 Task: Select personal as the website type.
Action: Mouse moved to (700, 72)
Screenshot: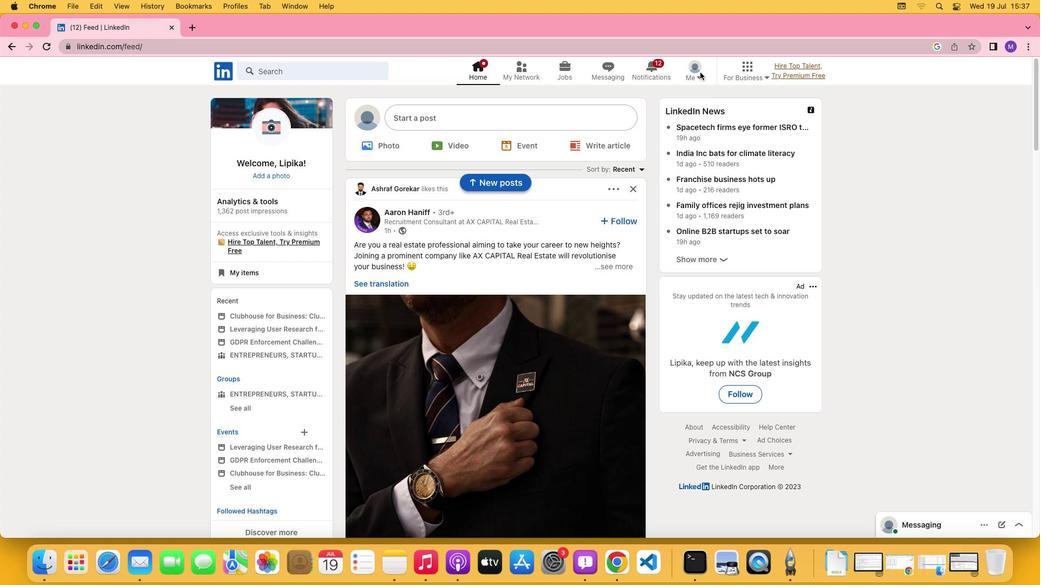 
Action: Mouse pressed left at (700, 72)
Screenshot: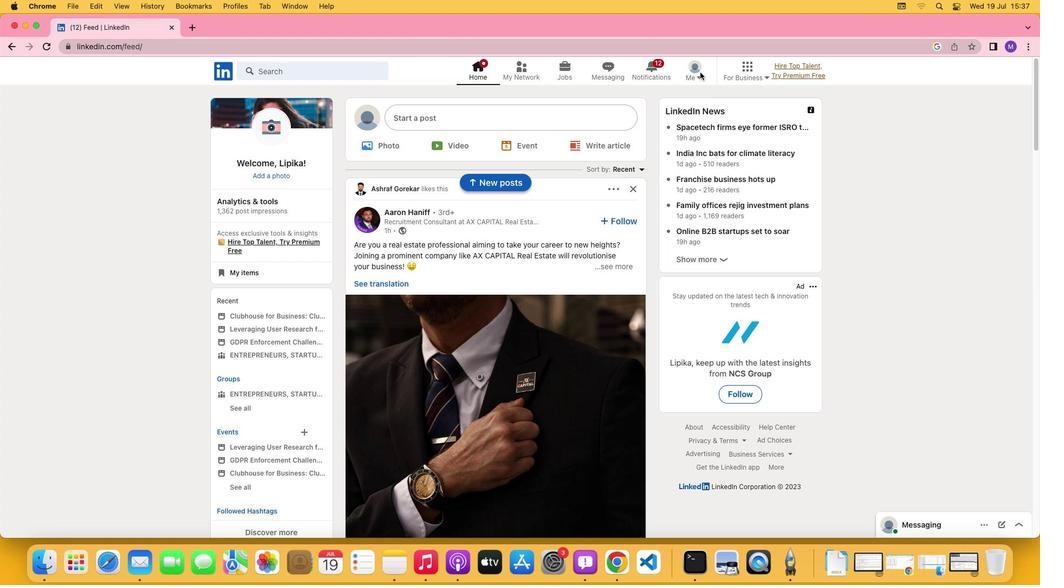 
Action: Mouse moved to (699, 75)
Screenshot: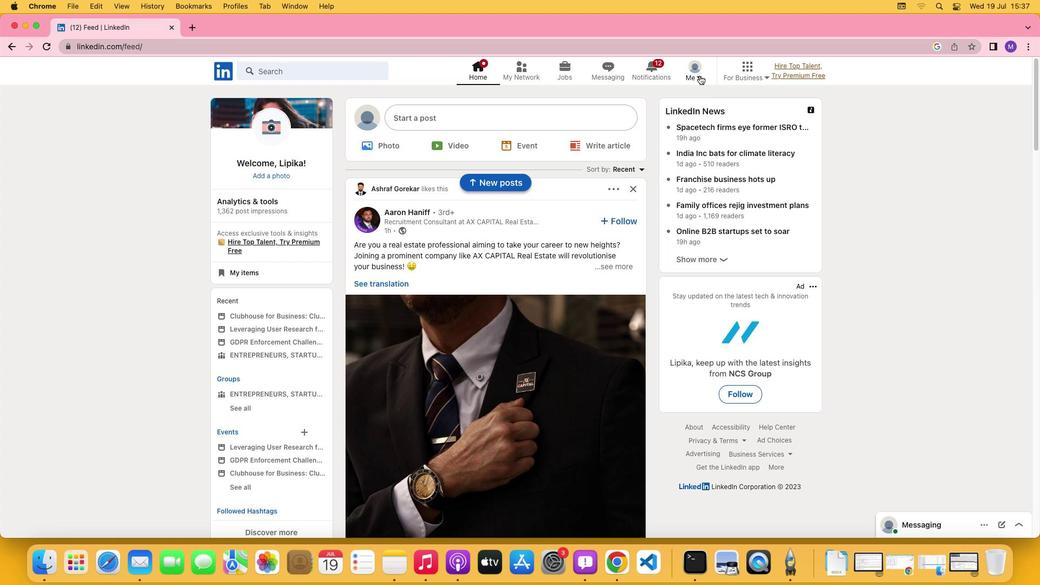 
Action: Mouse pressed left at (699, 75)
Screenshot: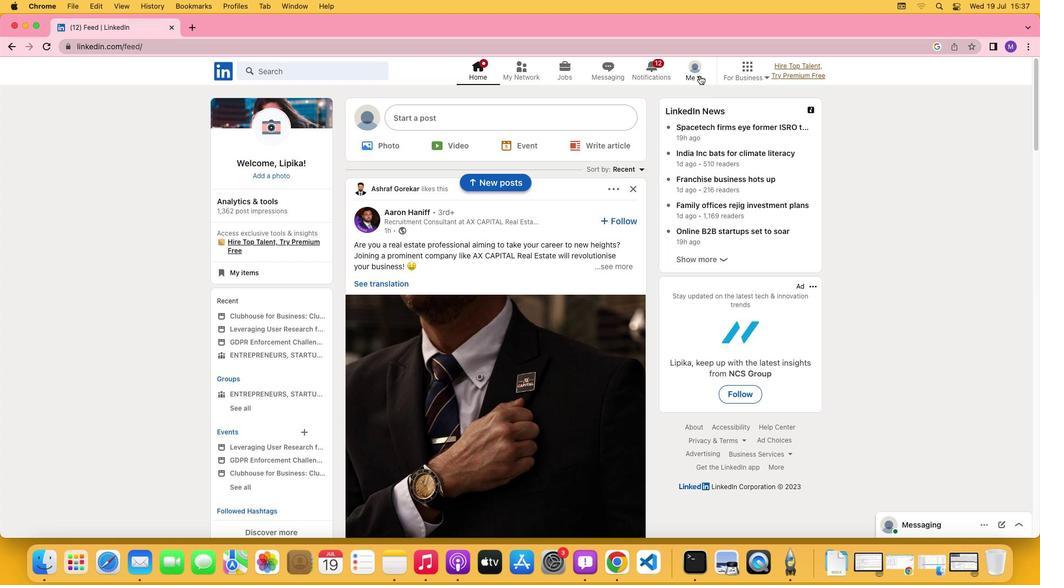 
Action: Mouse moved to (675, 134)
Screenshot: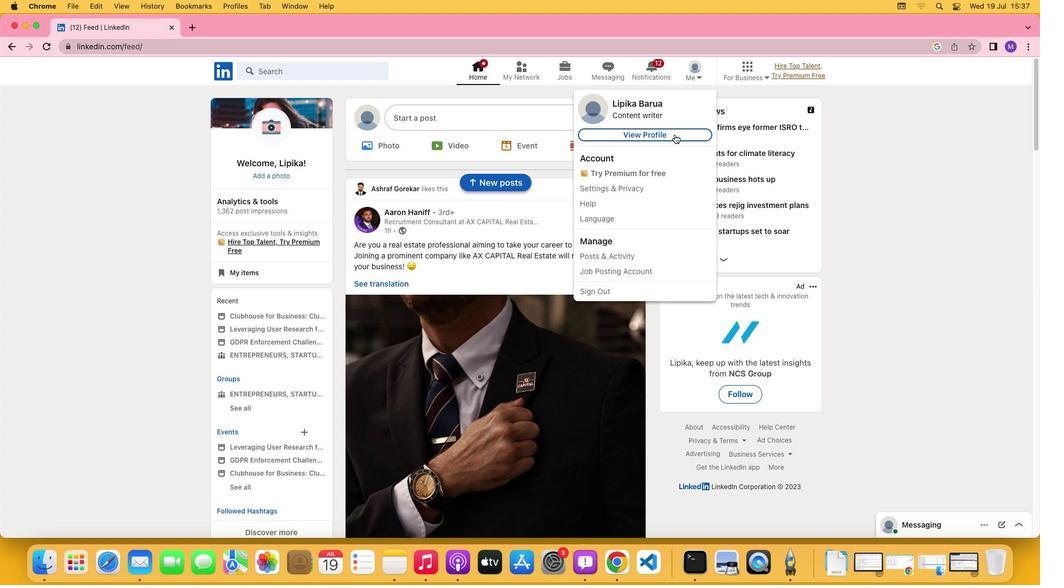 
Action: Mouse pressed left at (675, 134)
Screenshot: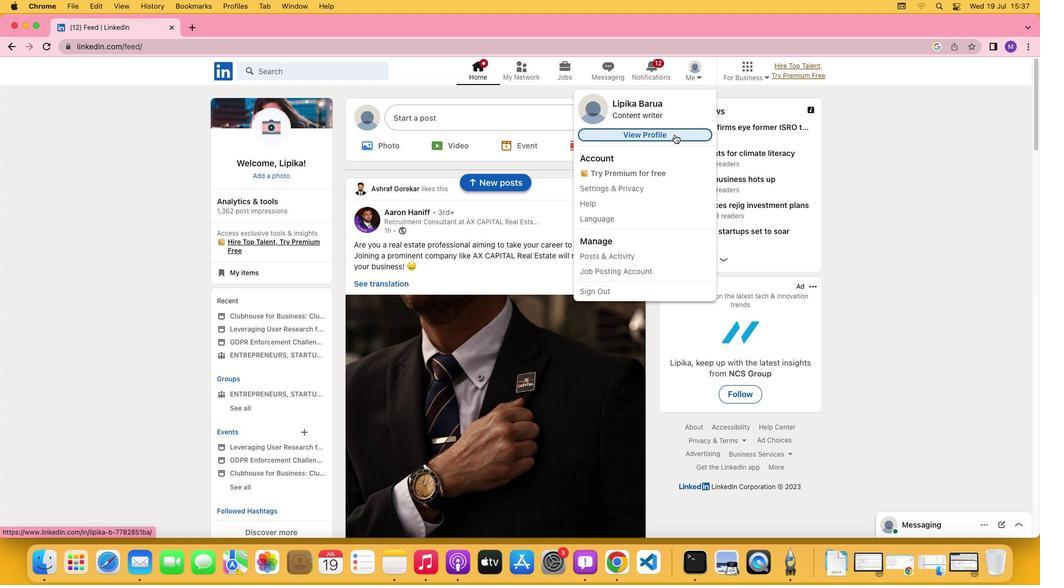
Action: Mouse moved to (352, 350)
Screenshot: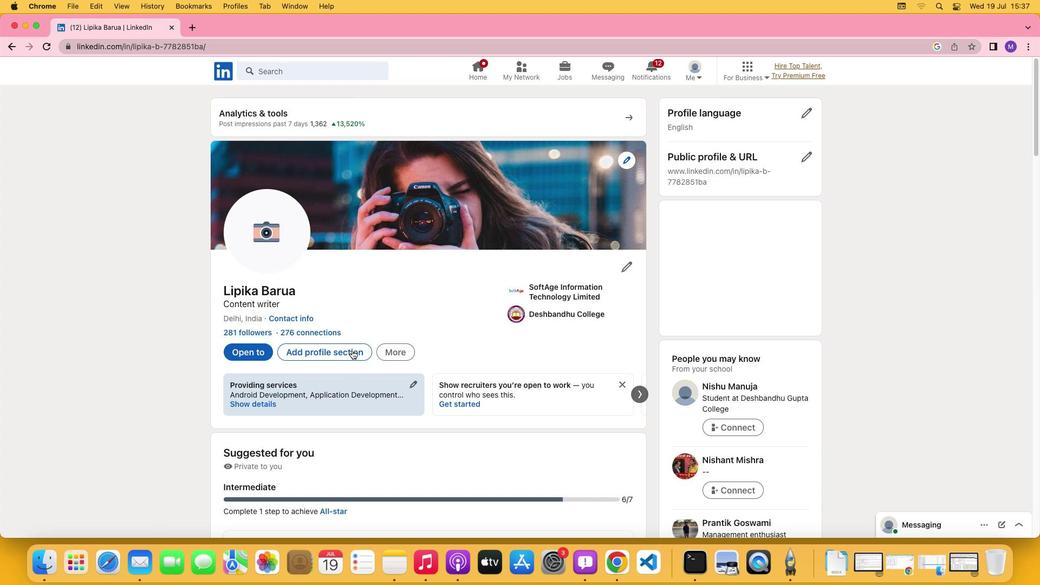
Action: Mouse pressed left at (352, 350)
Screenshot: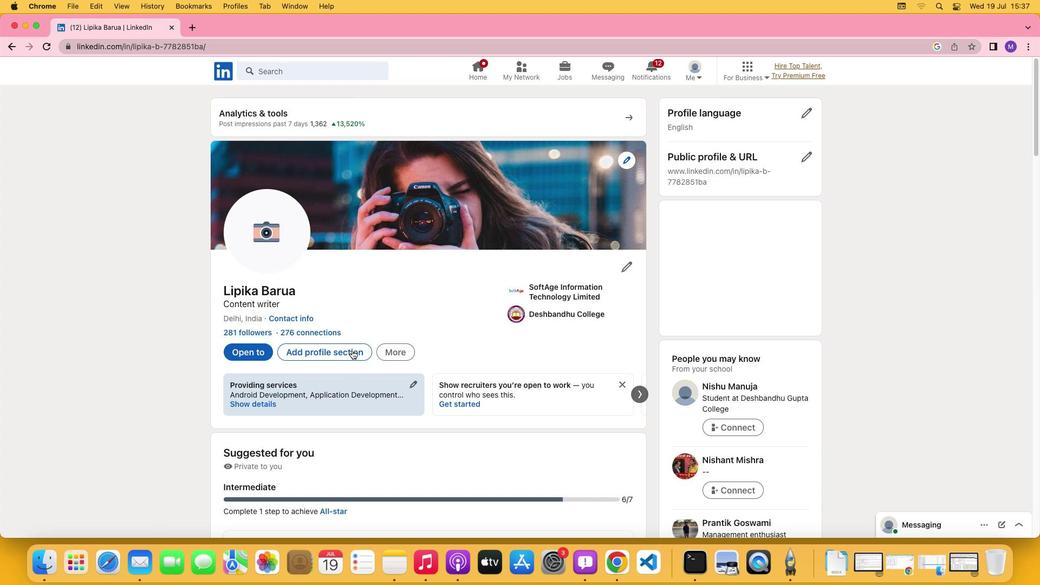 
Action: Mouse moved to (404, 326)
Screenshot: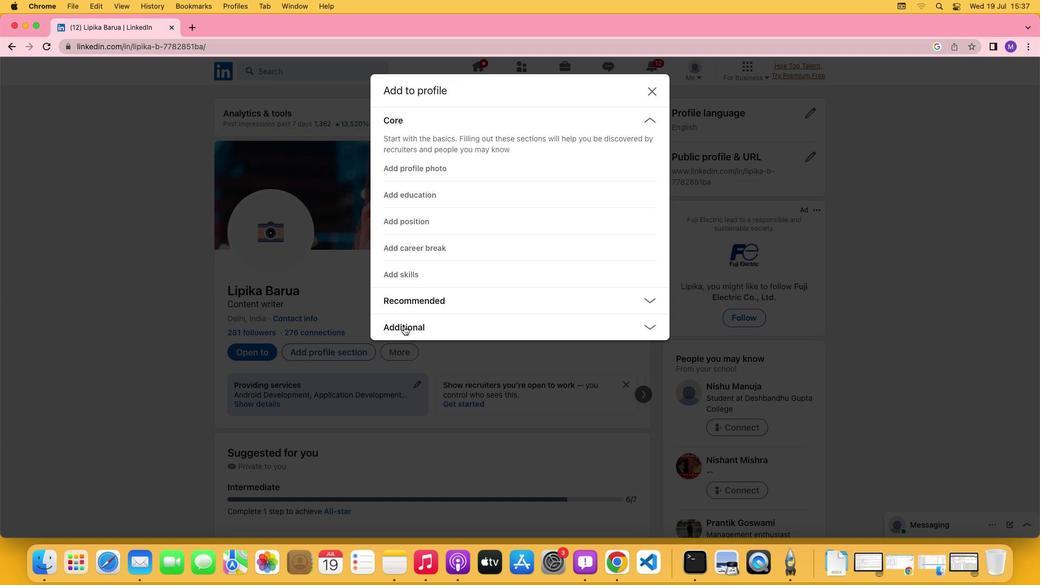 
Action: Mouse pressed left at (404, 326)
Screenshot: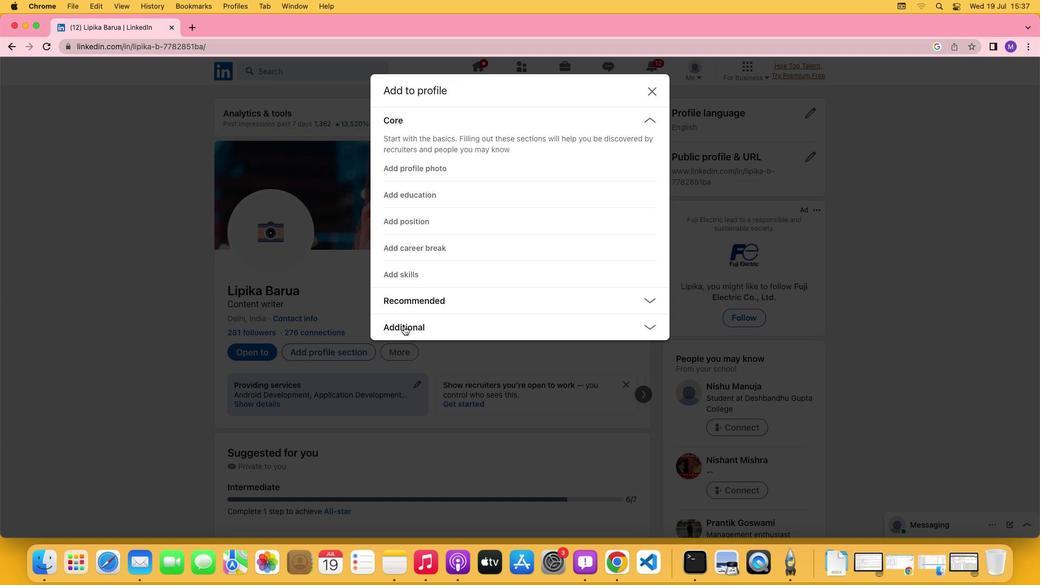 
Action: Mouse moved to (405, 431)
Screenshot: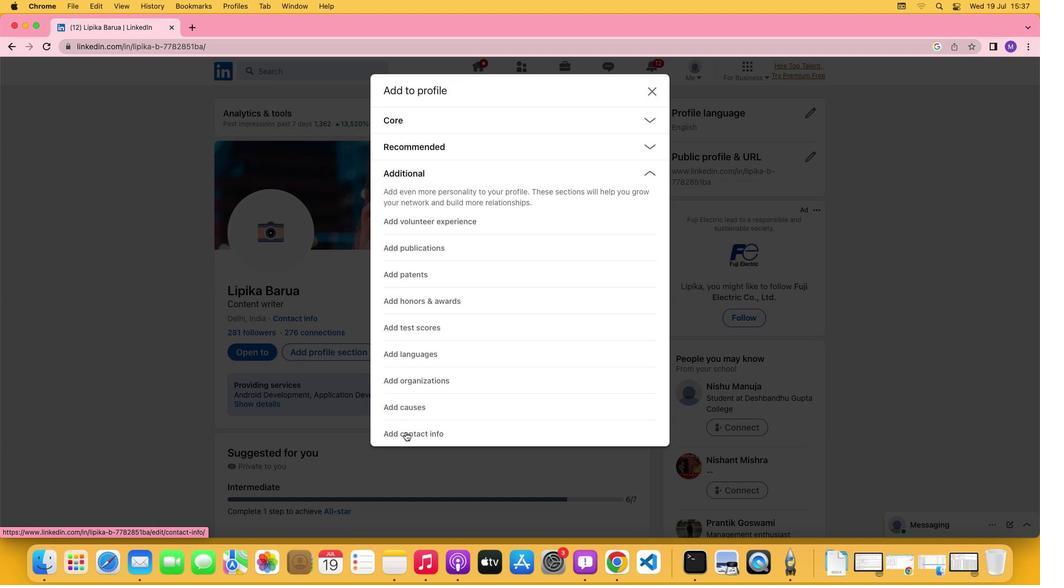 
Action: Mouse pressed left at (405, 431)
Screenshot: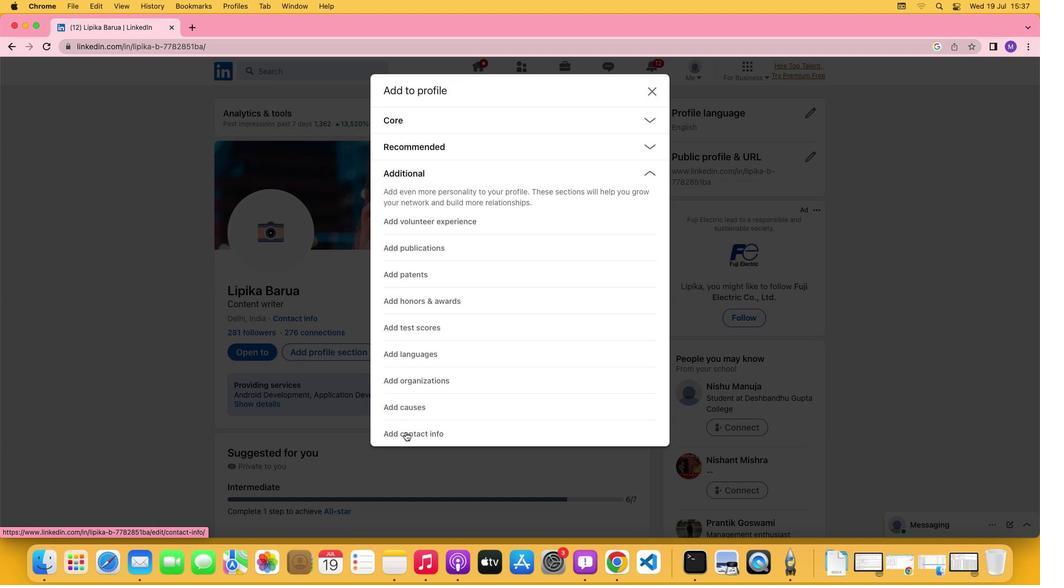 
Action: Mouse moved to (451, 373)
Screenshot: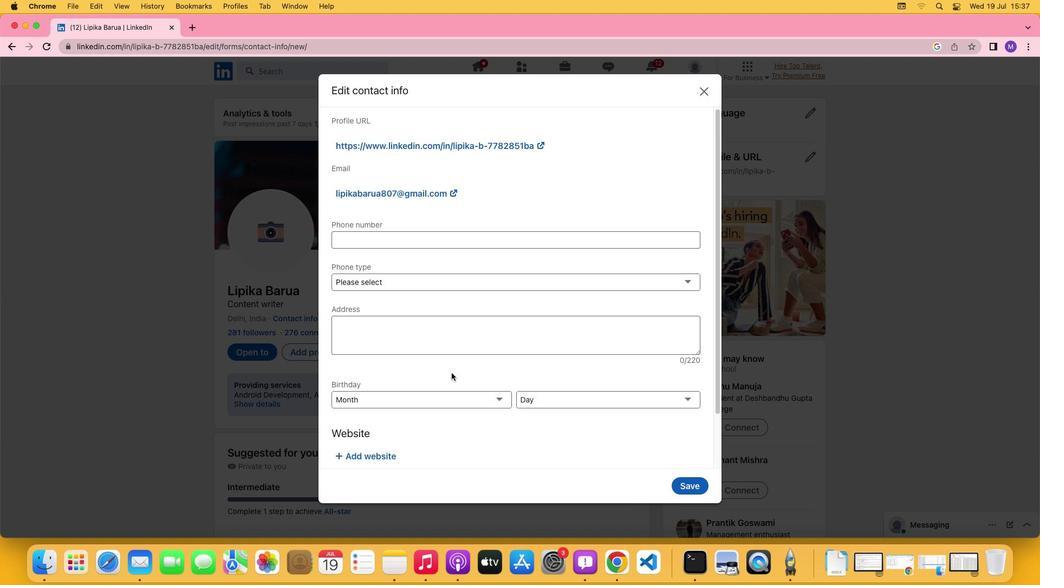 
Action: Mouse scrolled (451, 373) with delta (0, 0)
Screenshot: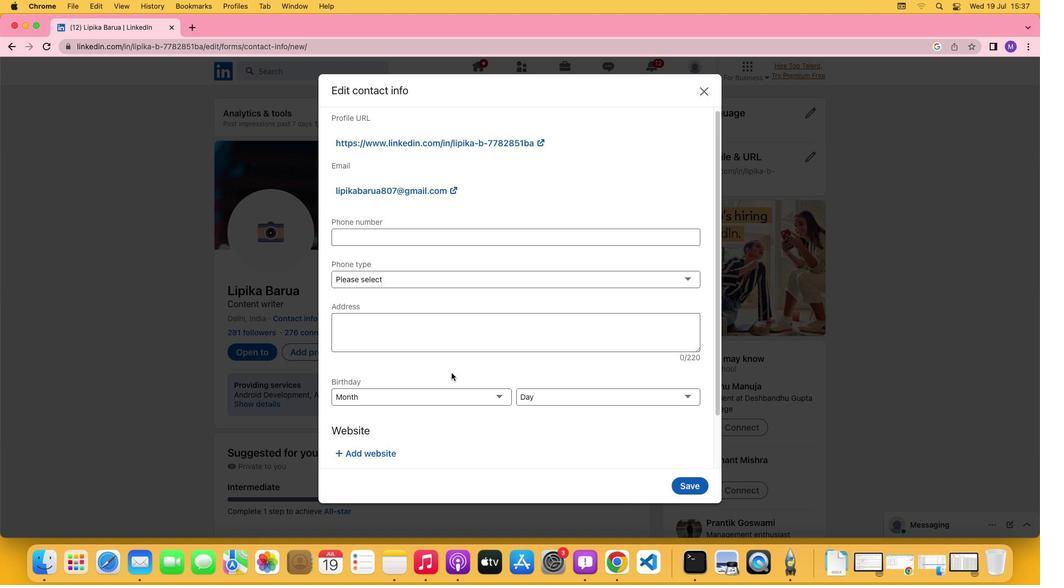 
Action: Mouse scrolled (451, 373) with delta (0, 0)
Screenshot: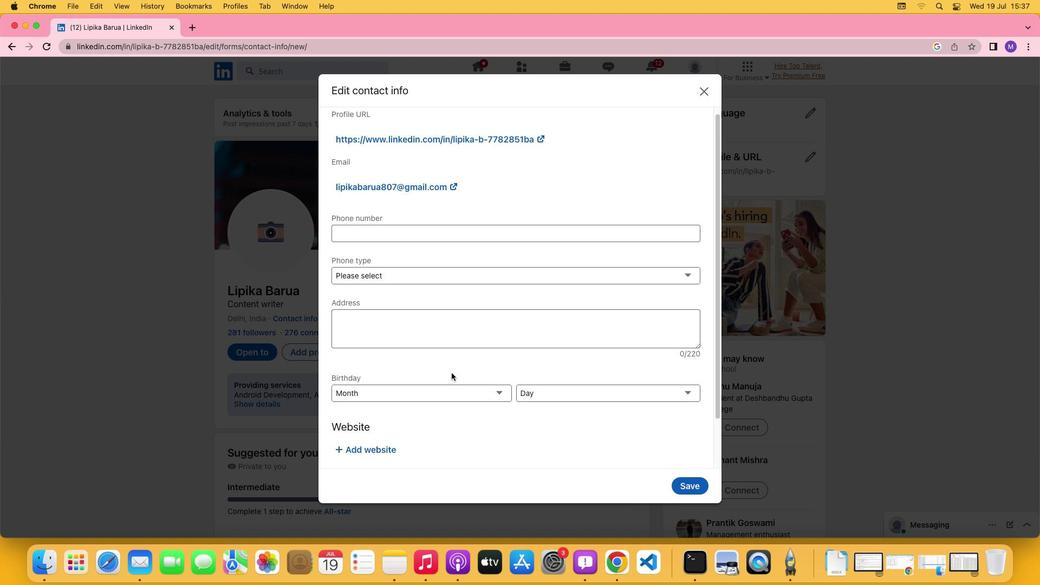 
Action: Mouse scrolled (451, 373) with delta (0, 0)
Screenshot: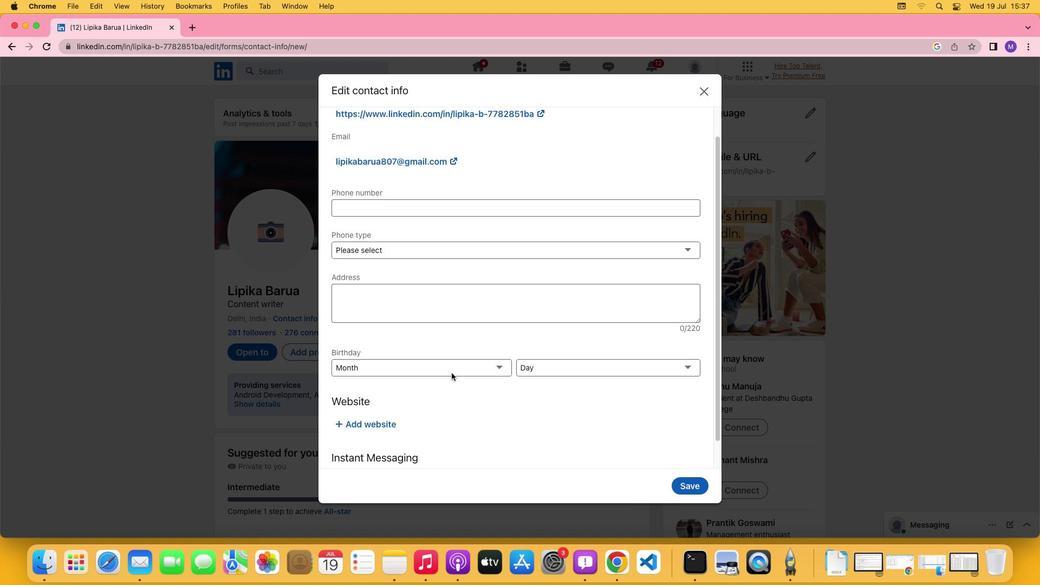 
Action: Mouse scrolled (451, 373) with delta (0, 0)
Screenshot: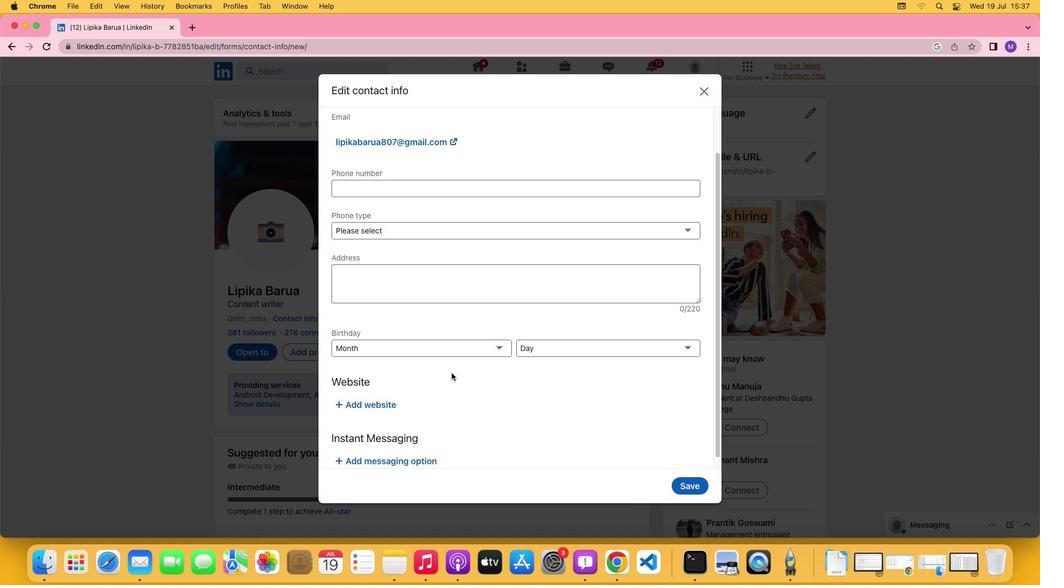 
Action: Mouse scrolled (451, 373) with delta (0, 0)
Screenshot: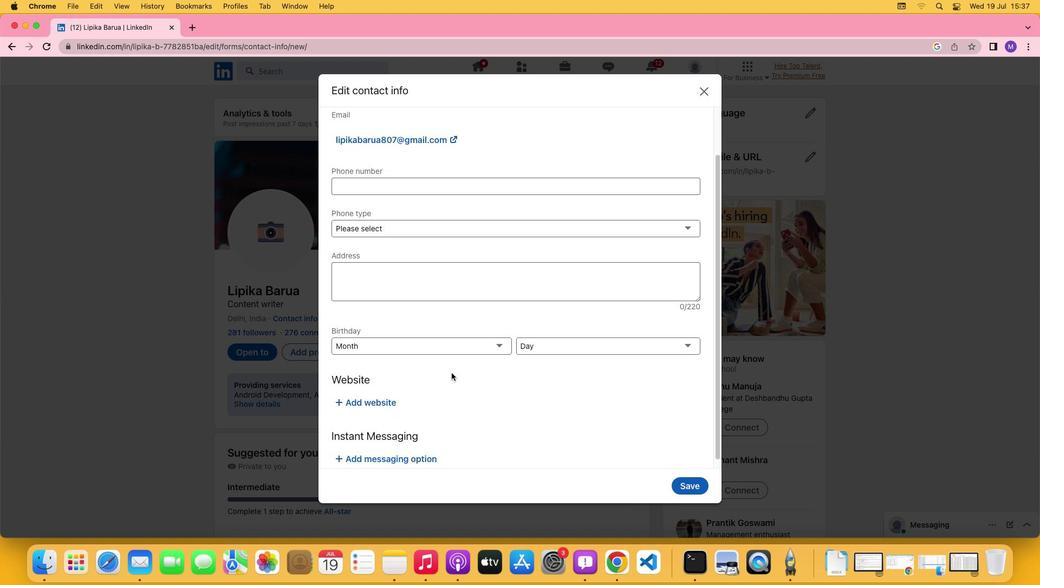 
Action: Mouse scrolled (451, 373) with delta (0, 0)
Screenshot: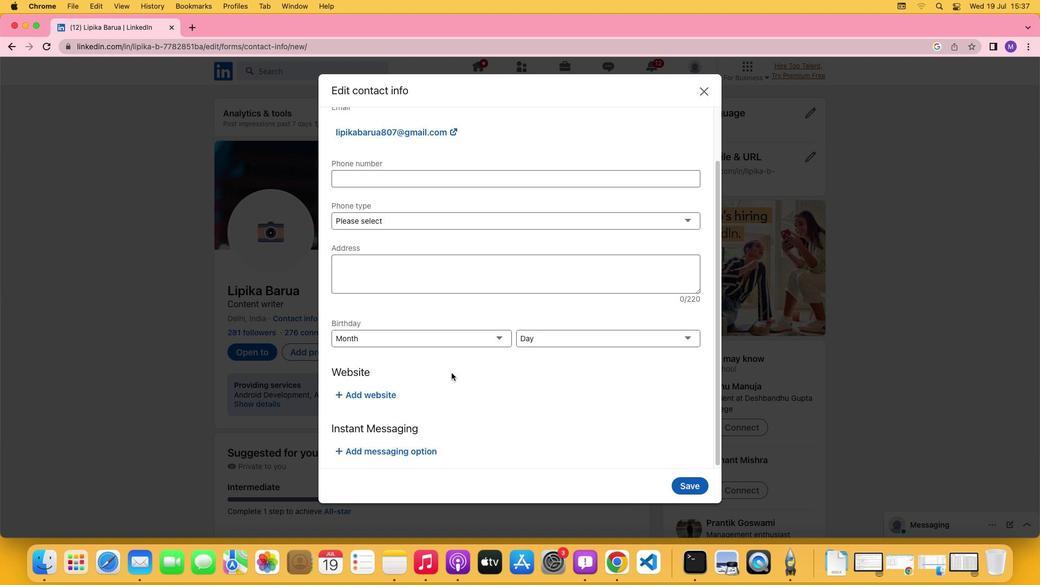 
Action: Mouse scrolled (451, 373) with delta (0, 0)
Screenshot: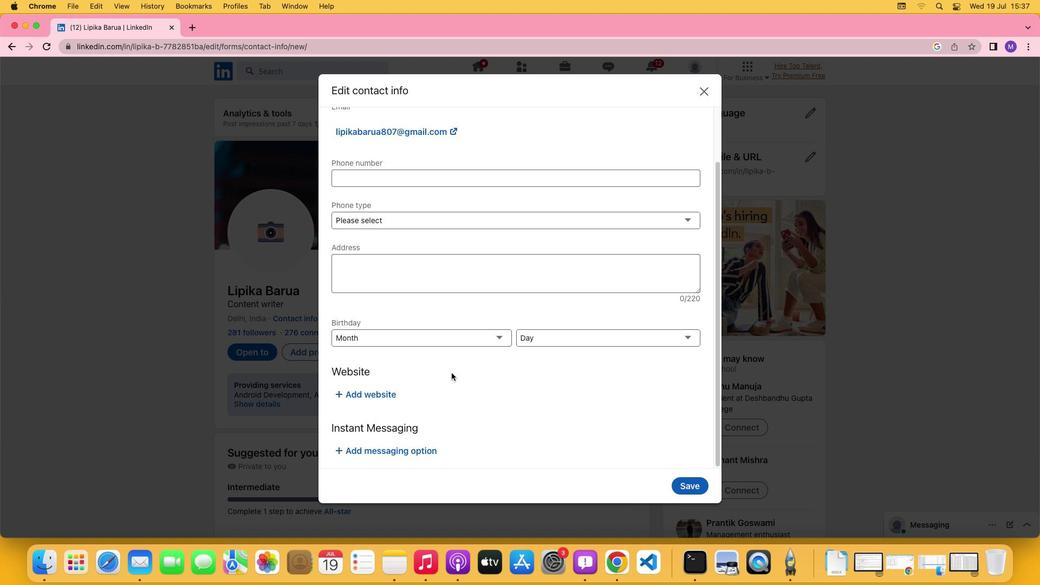 
Action: Mouse scrolled (451, 373) with delta (0, 0)
Screenshot: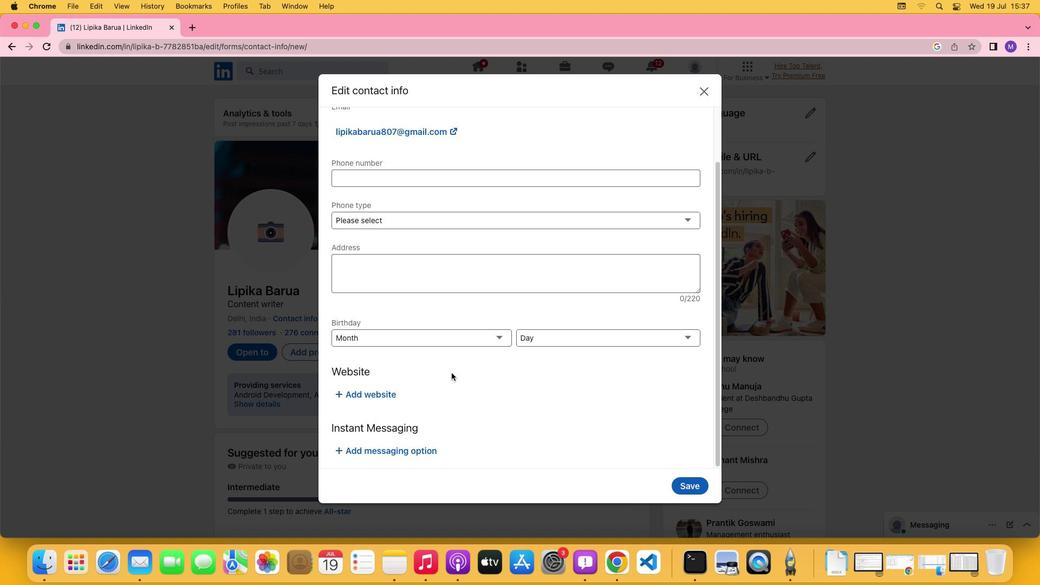 
Action: Mouse scrolled (451, 373) with delta (0, 0)
Screenshot: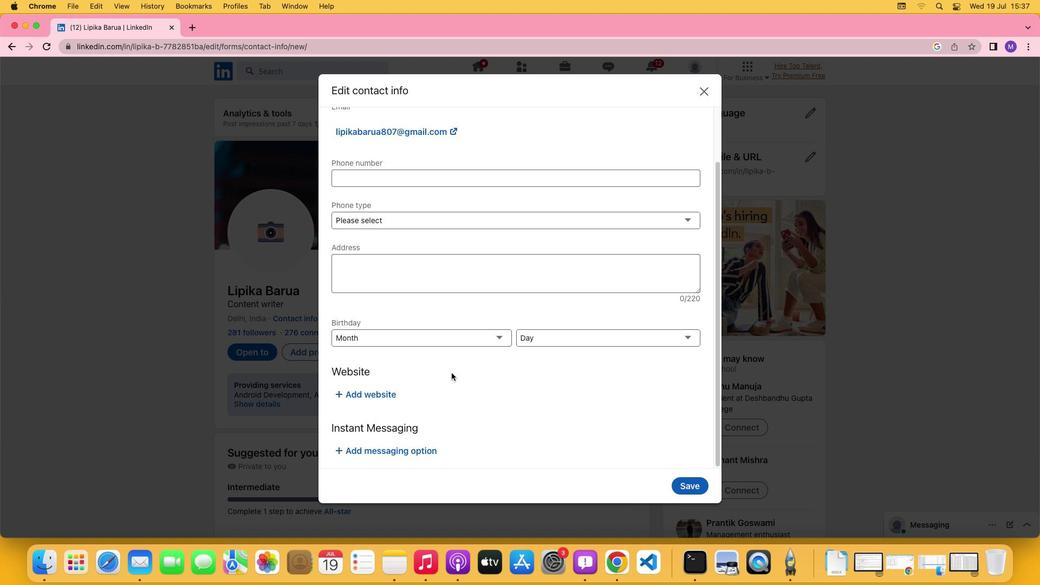 
Action: Mouse scrolled (451, 373) with delta (0, -1)
Screenshot: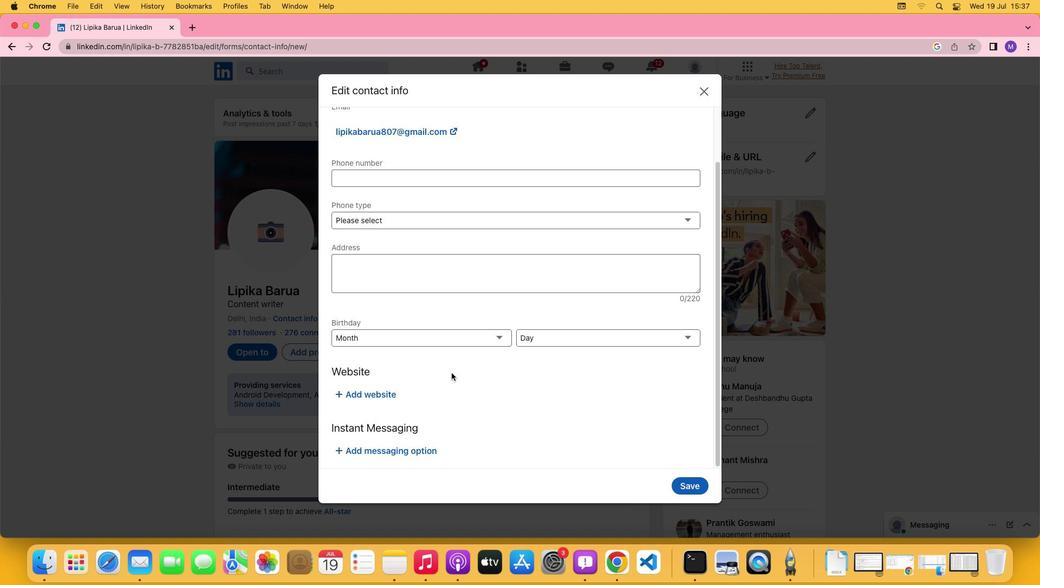 
Action: Mouse moved to (377, 395)
Screenshot: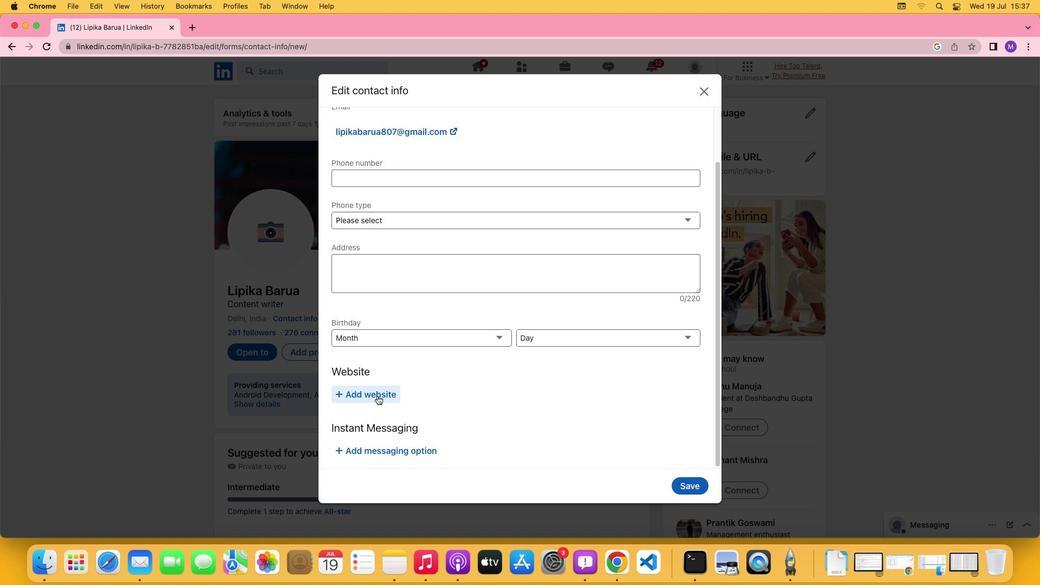 
Action: Mouse pressed left at (377, 395)
Screenshot: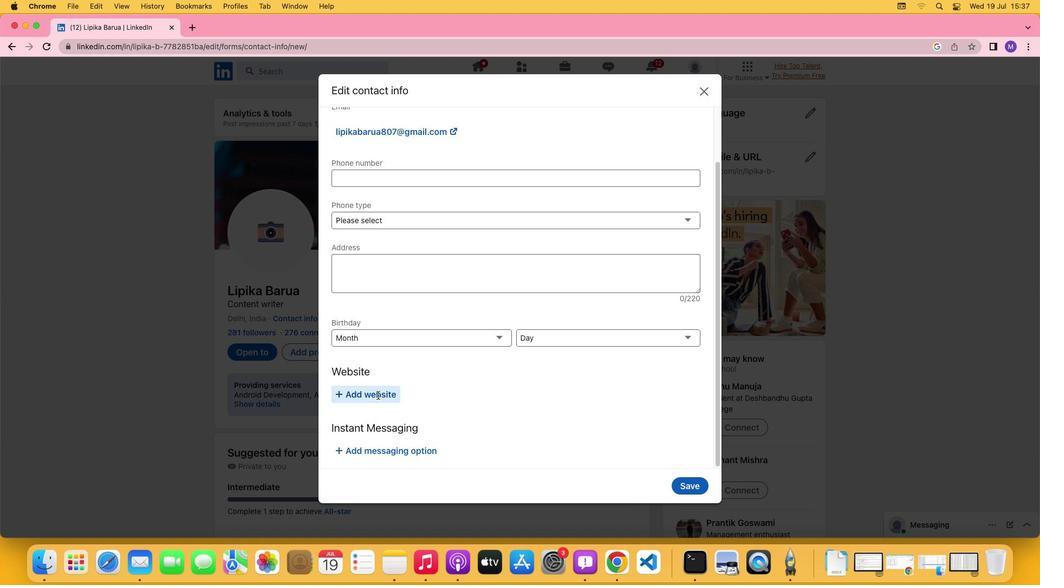 
Action: Mouse moved to (466, 408)
Screenshot: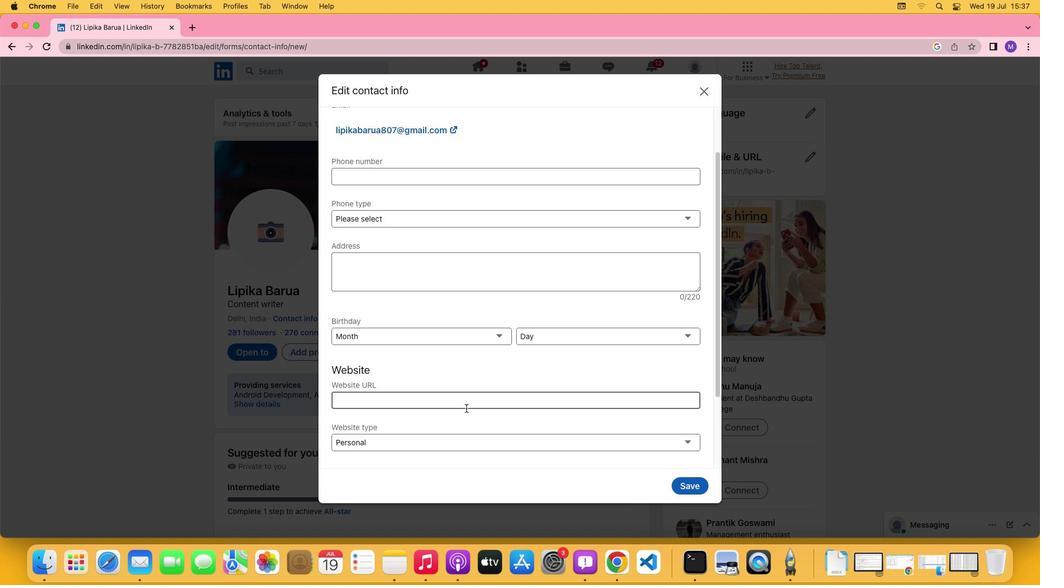 
Action: Mouse scrolled (466, 408) with delta (0, 0)
Screenshot: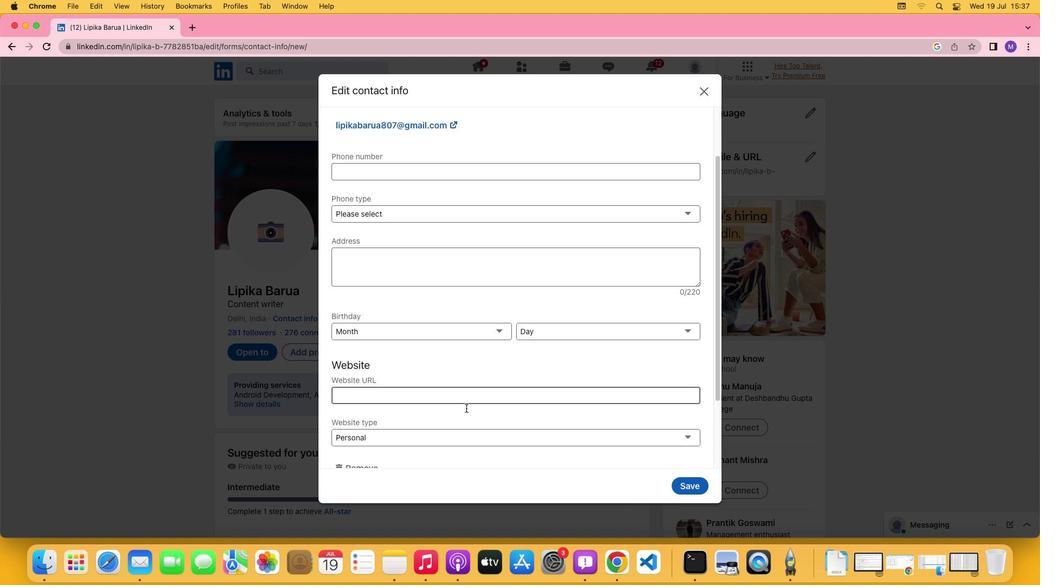 
Action: Mouse scrolled (466, 408) with delta (0, 0)
Screenshot: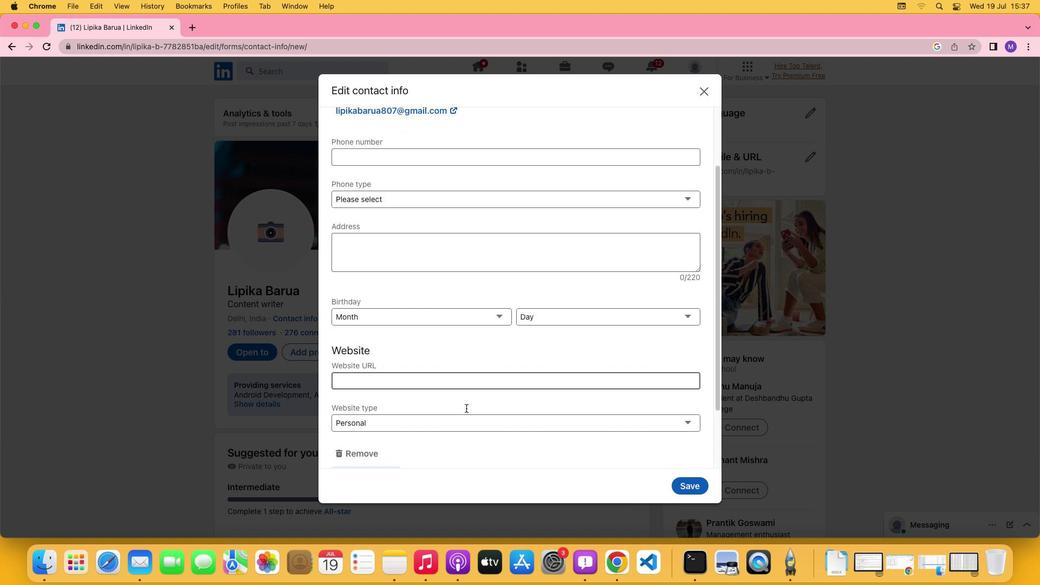 
Action: Mouse scrolled (466, 408) with delta (0, -1)
Screenshot: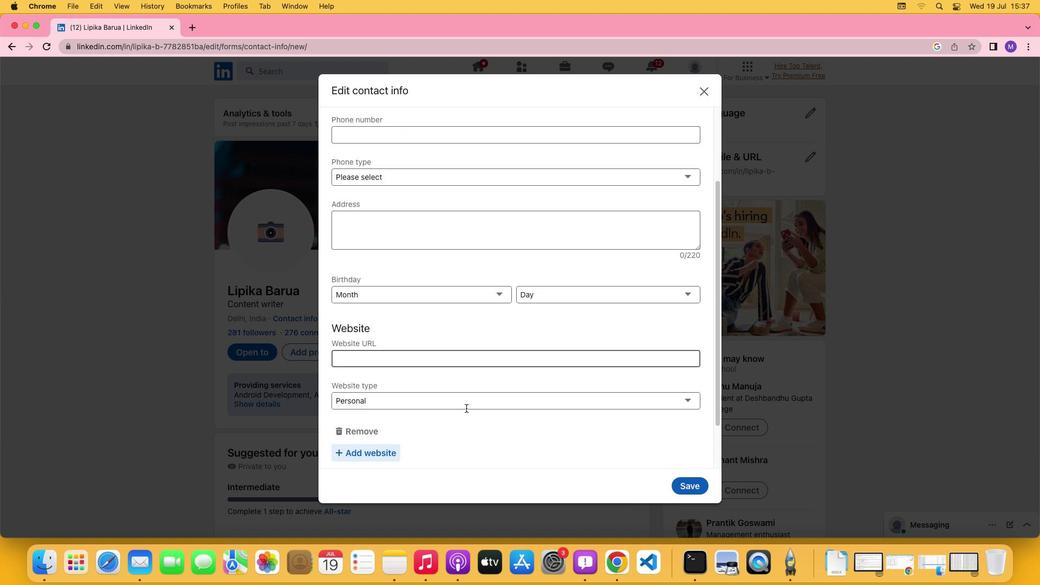 
Action: Mouse moved to (687, 357)
Screenshot: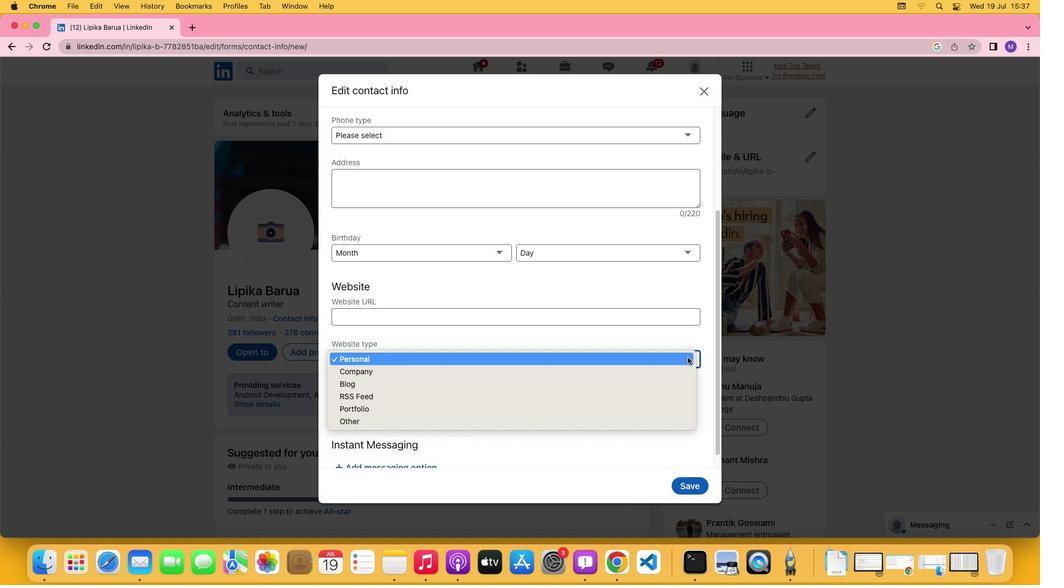 
Action: Mouse pressed left at (687, 357)
Screenshot: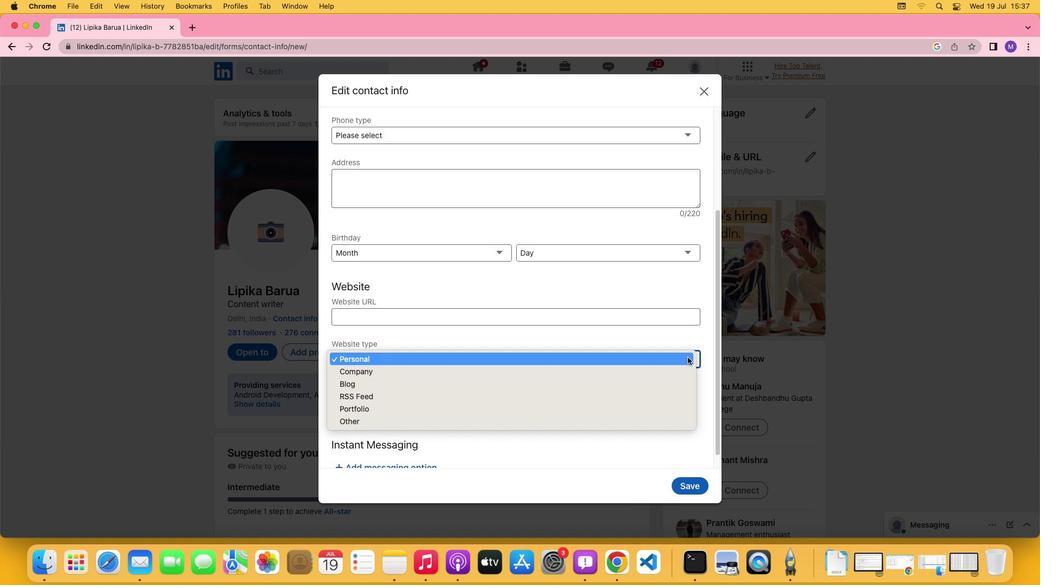 
Action: Mouse moved to (687, 357)
Screenshot: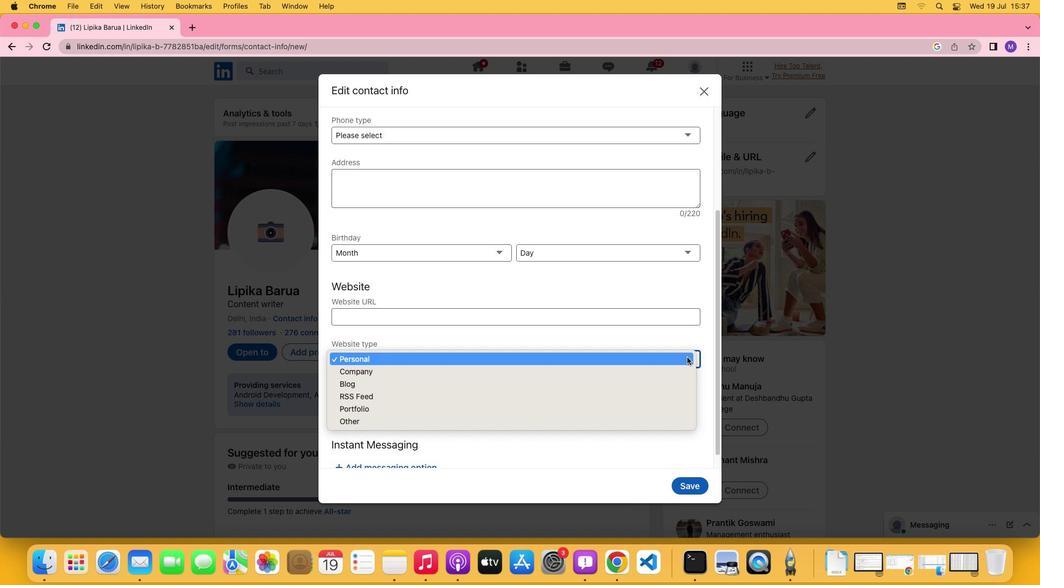 
Action: Mouse pressed left at (687, 357)
Screenshot: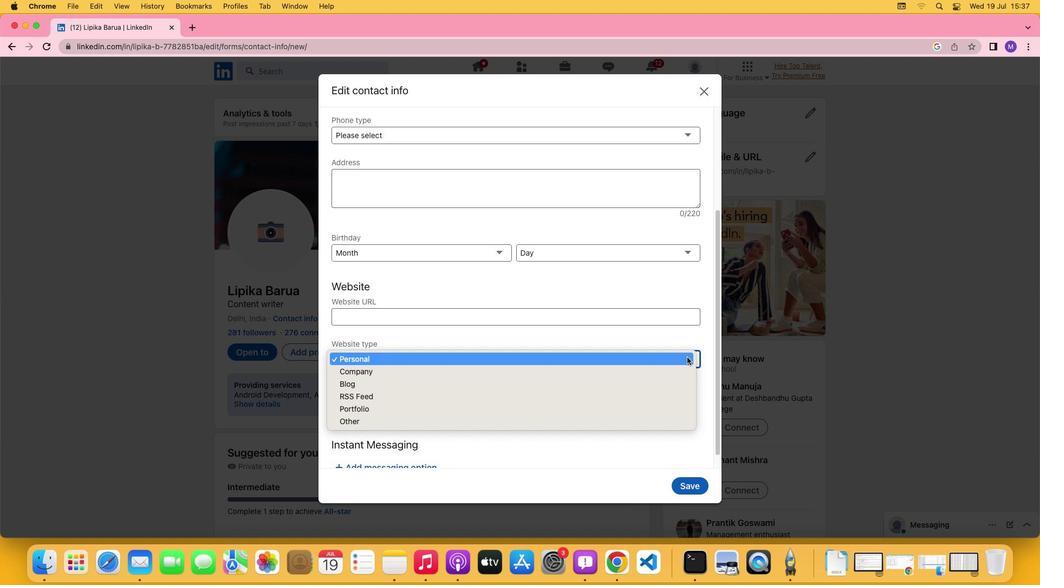 
Action: Mouse moved to (673, 415)
Screenshot: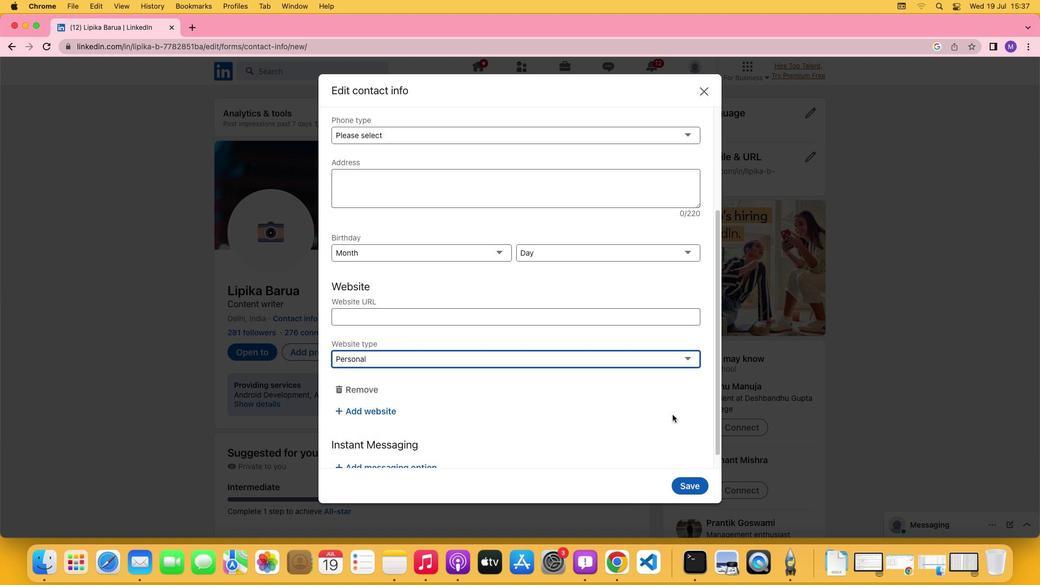 
